 Task: Create a sub task Design and Implement Solution for the task  Implement a feature for users to share content with friends in the project UniTech , assign it to team member softage.9@softage.net and update the status of the sub task to  On Track  , set the priority of the sub task to Low.
Action: Mouse moved to (47, 318)
Screenshot: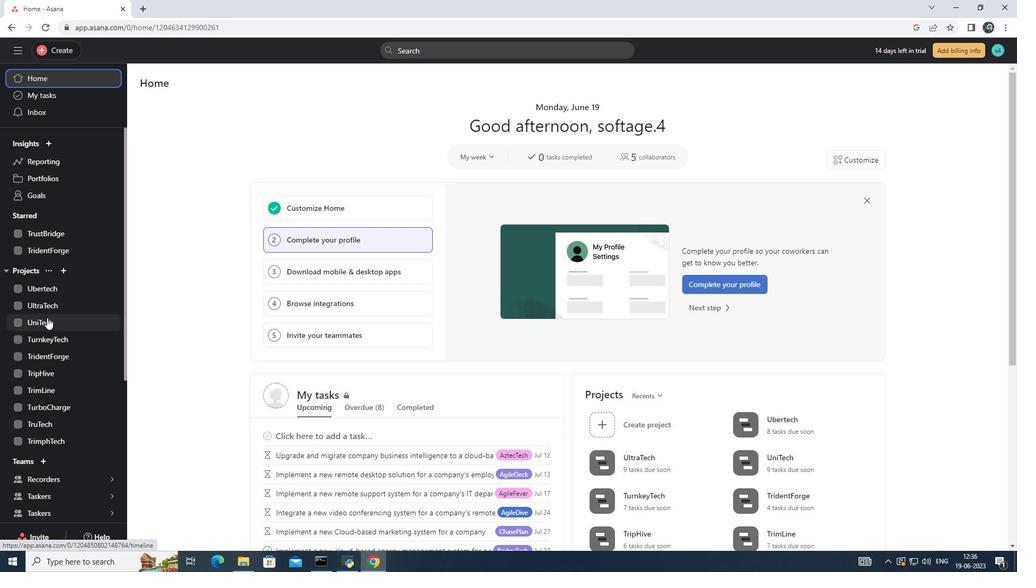 
Action: Mouse pressed left at (47, 318)
Screenshot: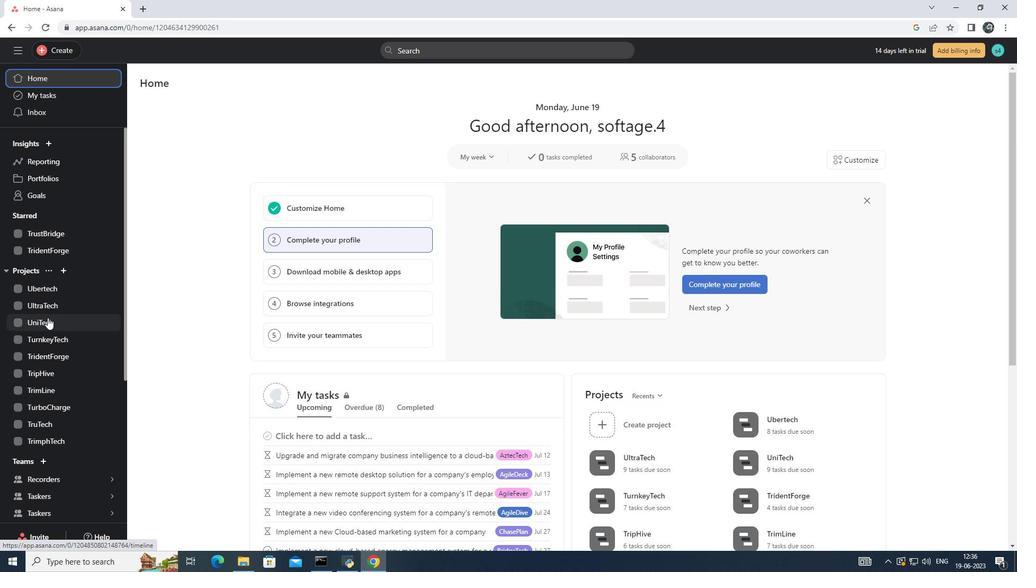 
Action: Mouse moved to (437, 253)
Screenshot: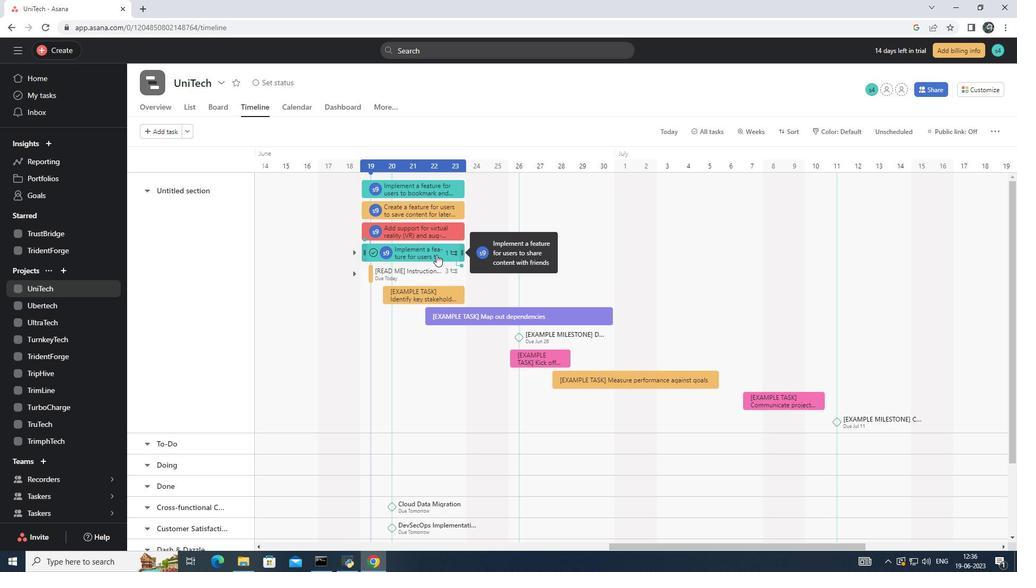 
Action: Mouse pressed left at (437, 253)
Screenshot: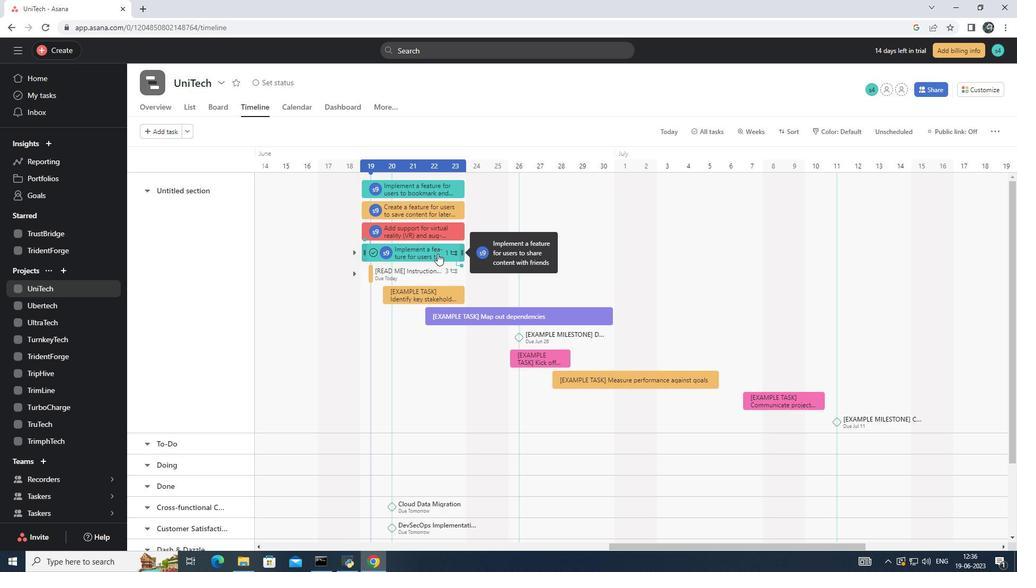 
Action: Mouse moved to (743, 293)
Screenshot: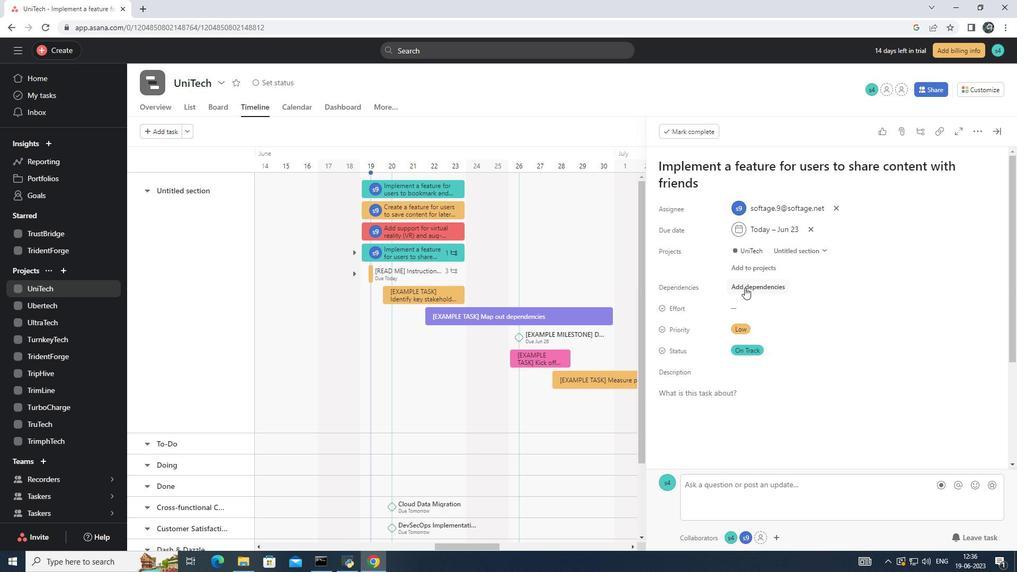
Action: Mouse scrolled (743, 293) with delta (0, 0)
Screenshot: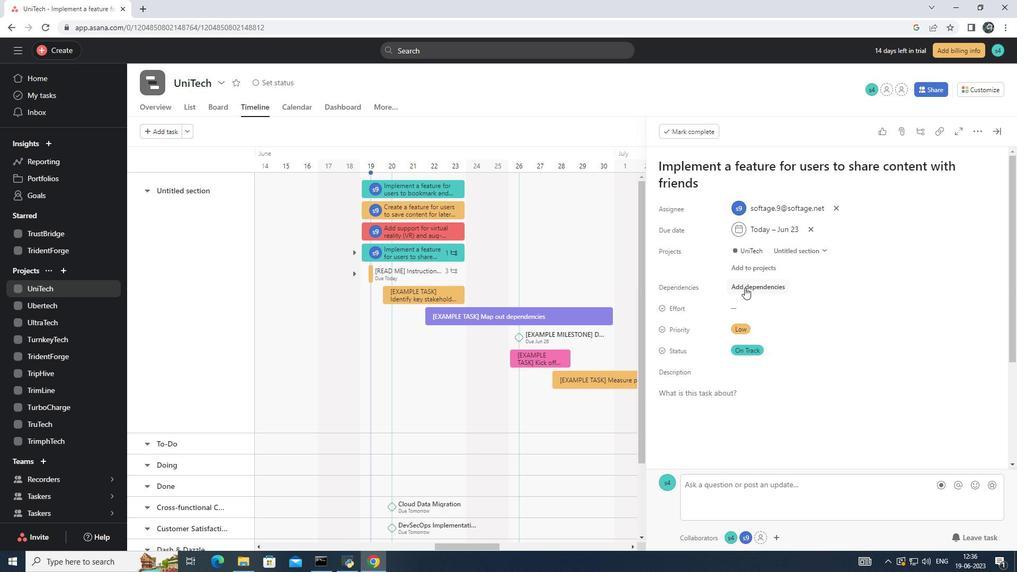 
Action: Mouse moved to (741, 294)
Screenshot: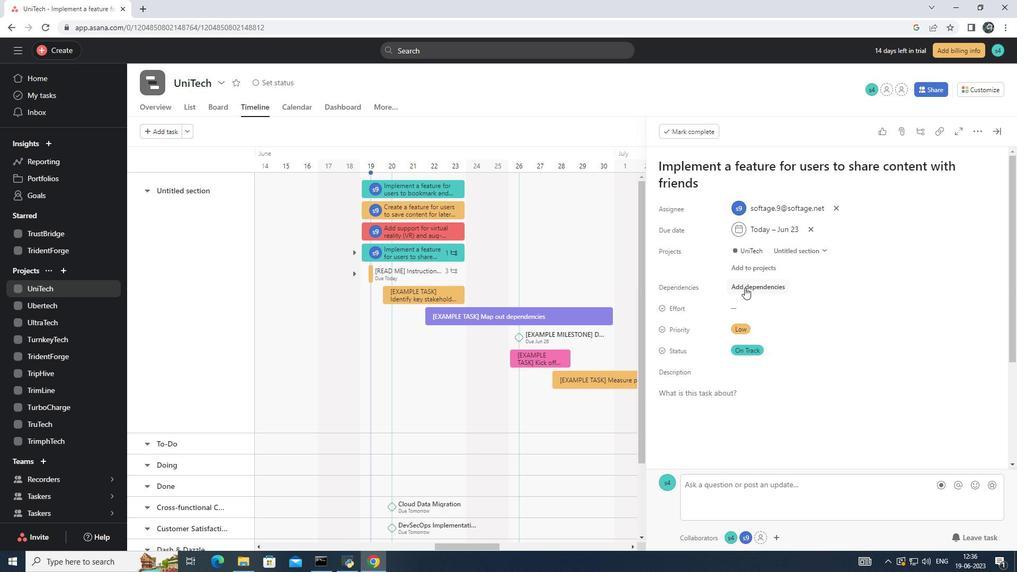
Action: Mouse scrolled (741, 293) with delta (0, 0)
Screenshot: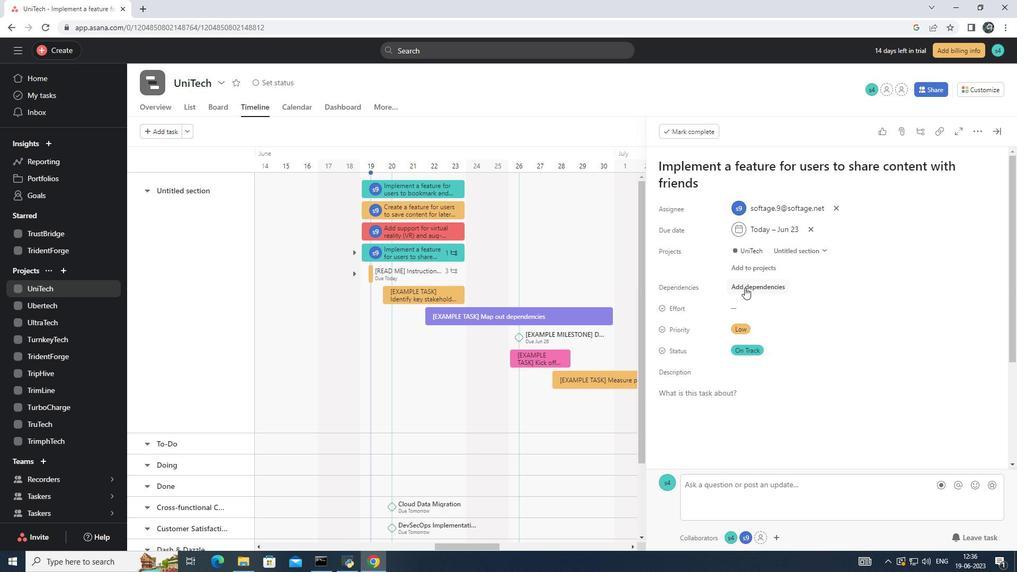 
Action: Mouse moved to (741, 294)
Screenshot: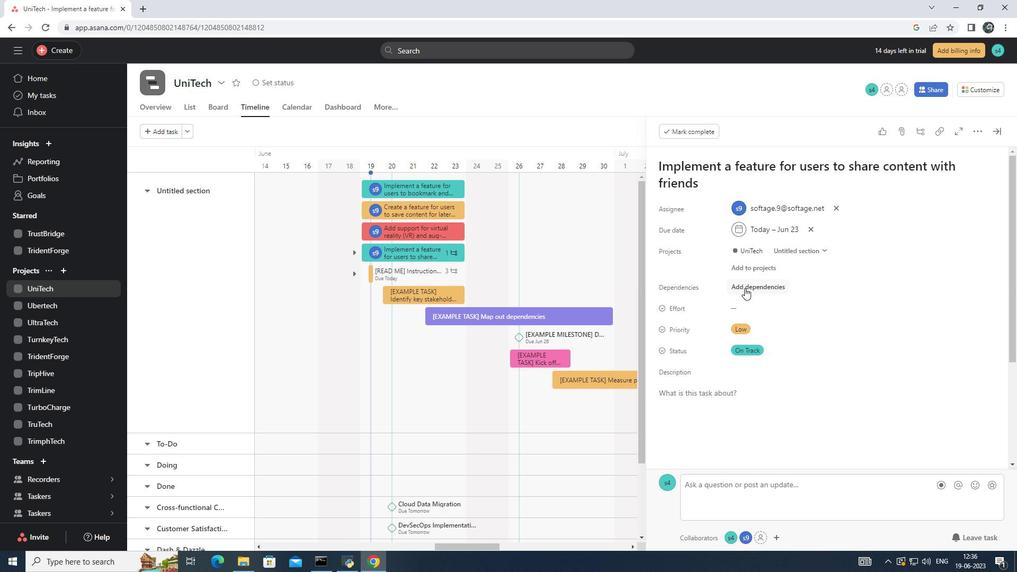 
Action: Mouse scrolled (741, 294) with delta (0, 0)
Screenshot: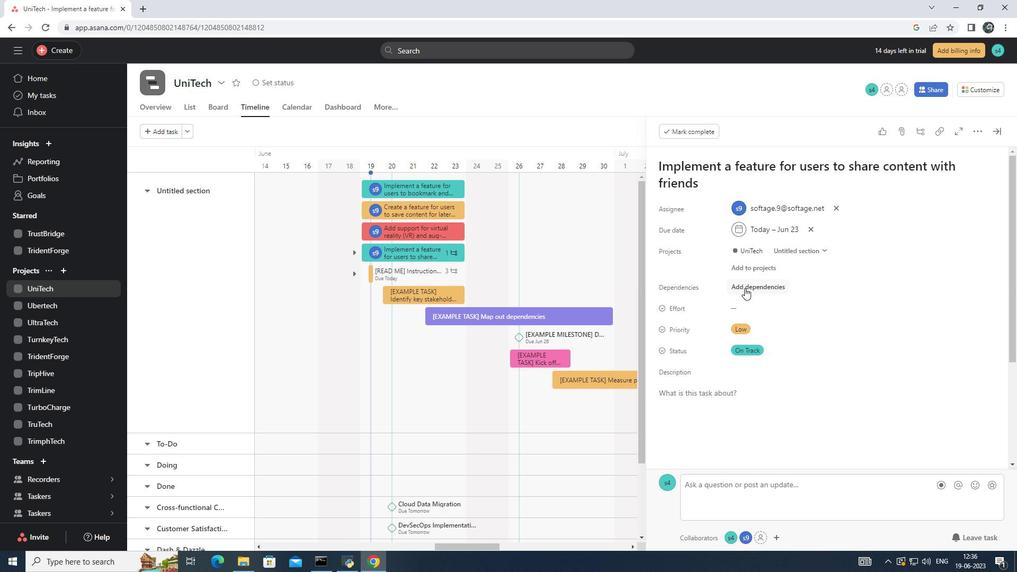 
Action: Mouse moved to (736, 303)
Screenshot: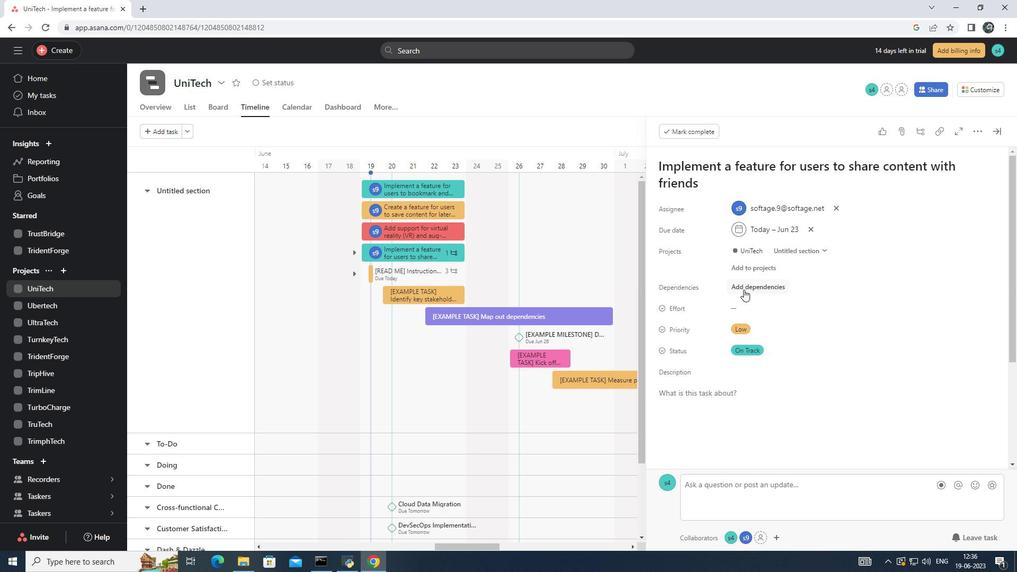 
Action: Mouse scrolled (736, 303) with delta (0, 0)
Screenshot: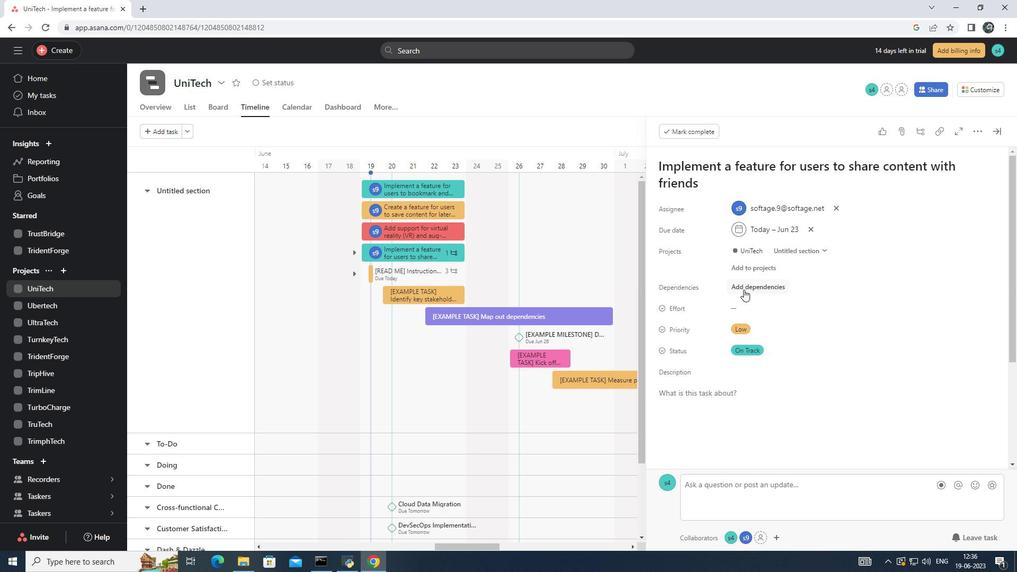 
Action: Mouse moved to (684, 388)
Screenshot: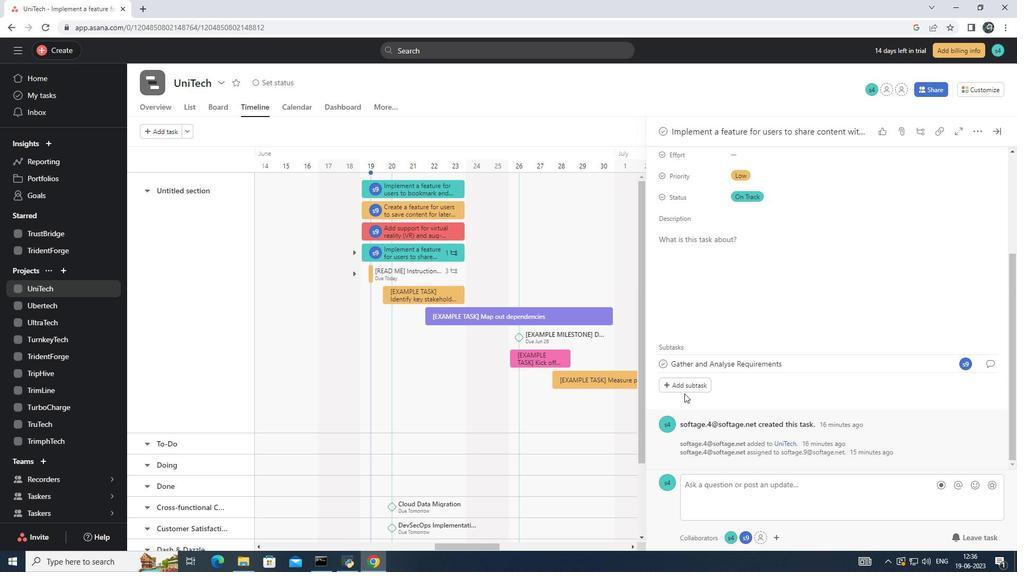 
Action: Mouse pressed left at (684, 388)
Screenshot: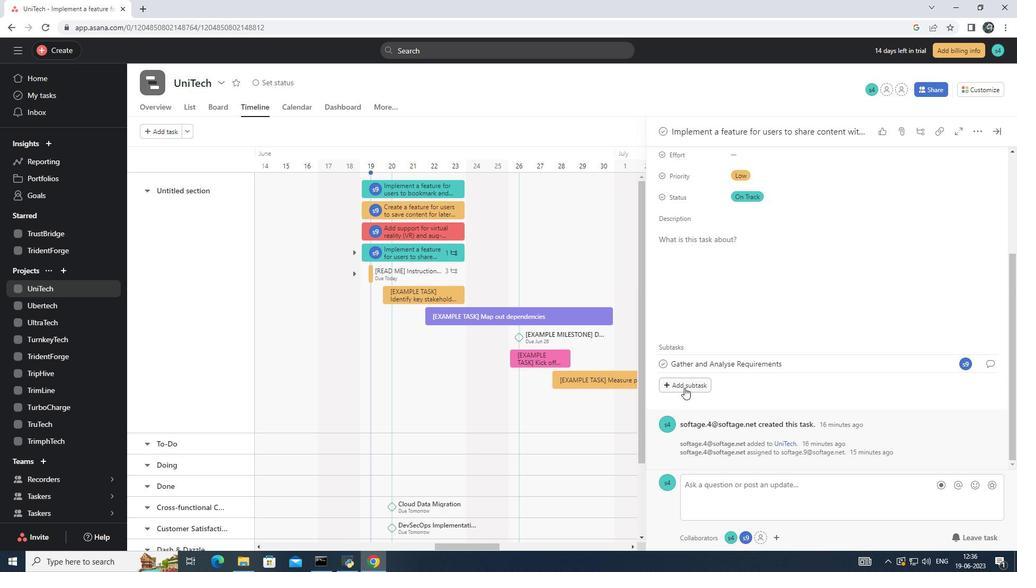 
Action: Mouse moved to (686, 359)
Screenshot: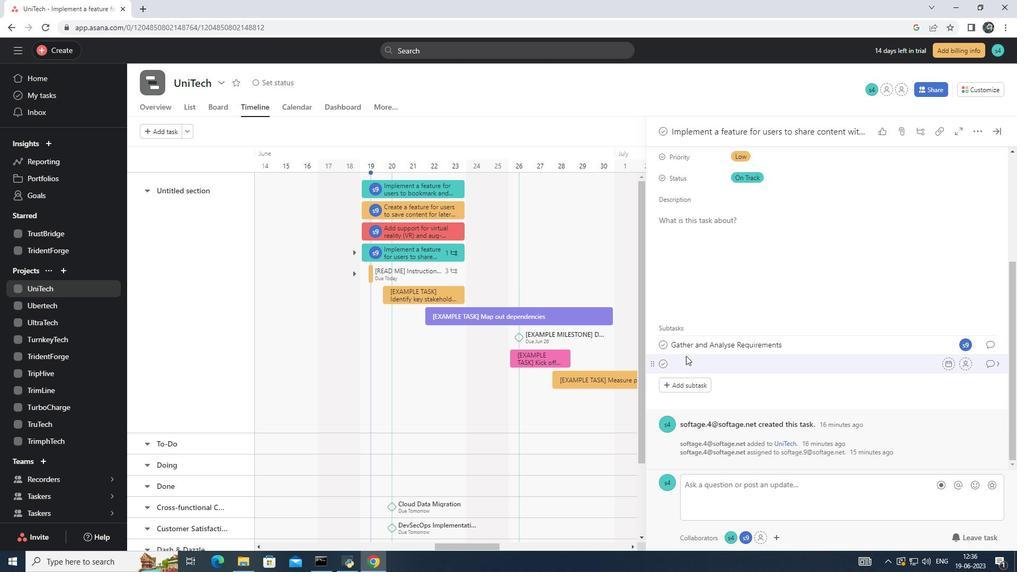 
Action: Mouse pressed left at (686, 359)
Screenshot: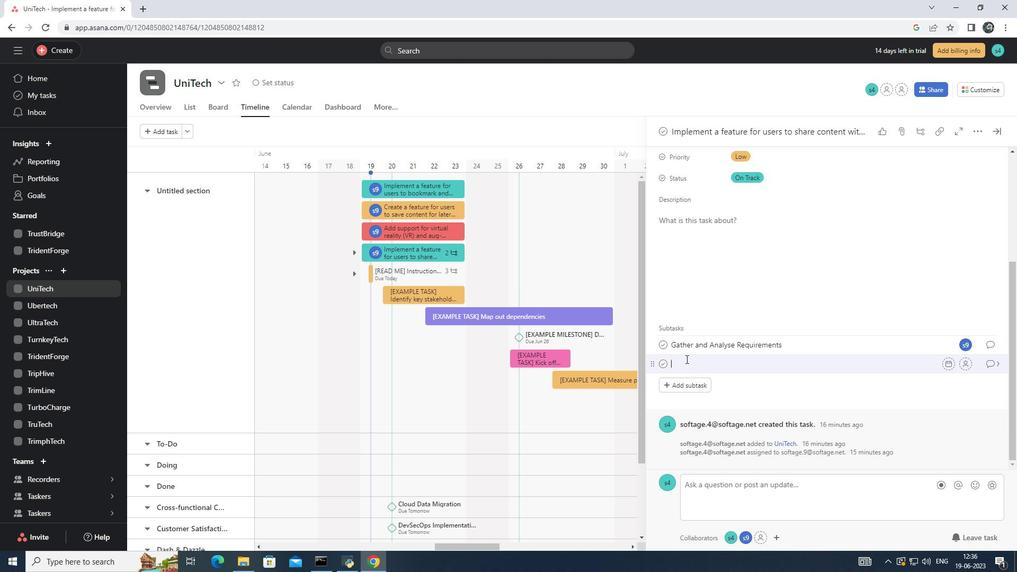 
Action: Key pressed <Key.shift>Design<Key.space>and<Key.space><Key.shift>Implement<Key.space><Key.shift>Solution
Screenshot: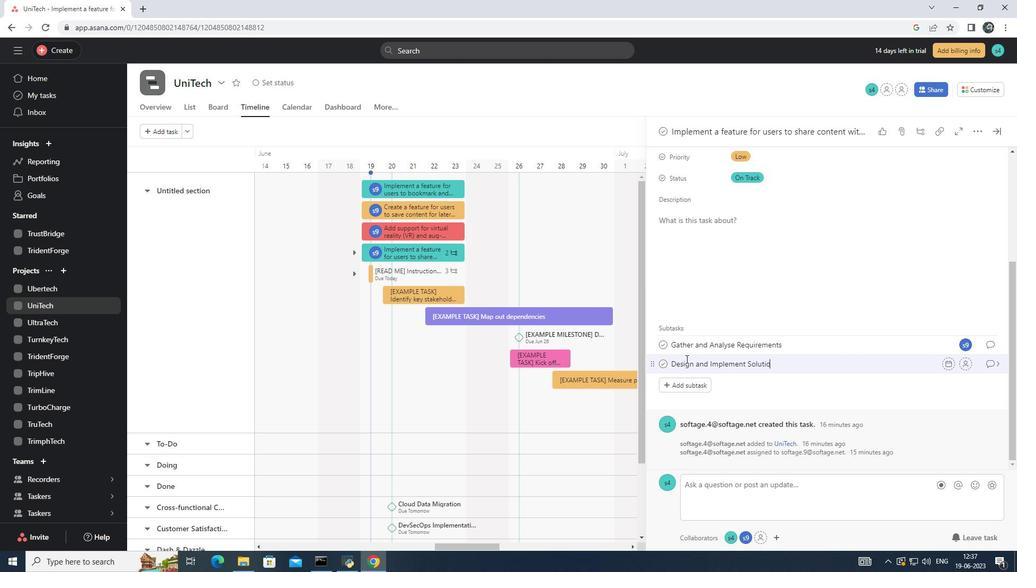 
Action: Mouse moved to (968, 363)
Screenshot: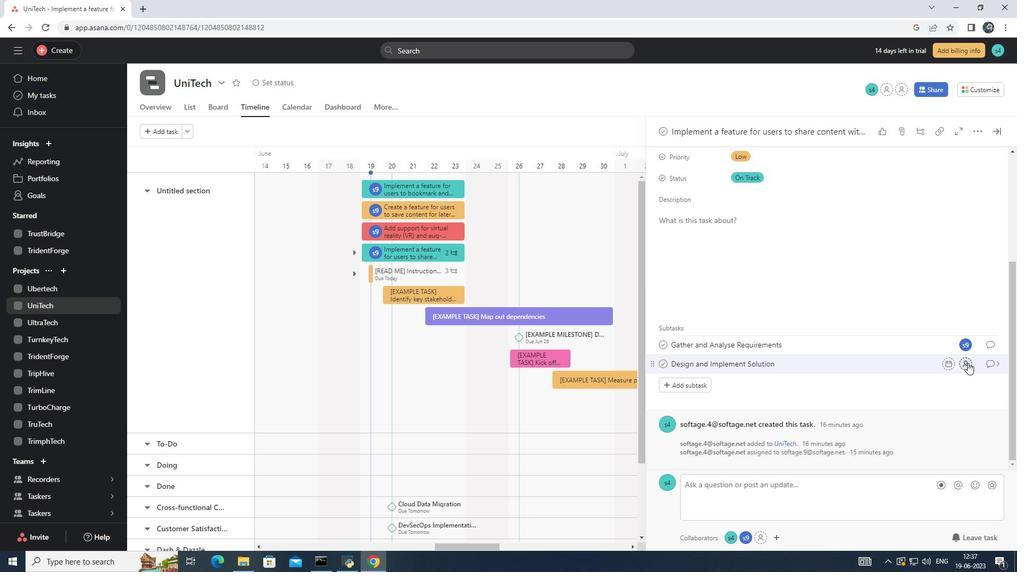 
Action: Mouse pressed left at (968, 363)
Screenshot: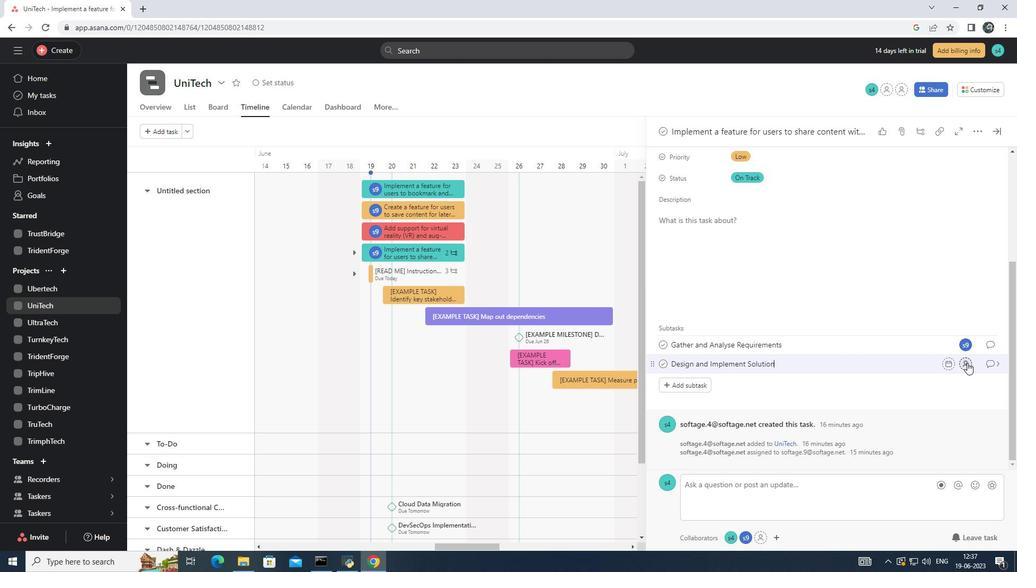 
Action: Key pressed softage.9<Key.shift>@softage.net<Key.enter>
Screenshot: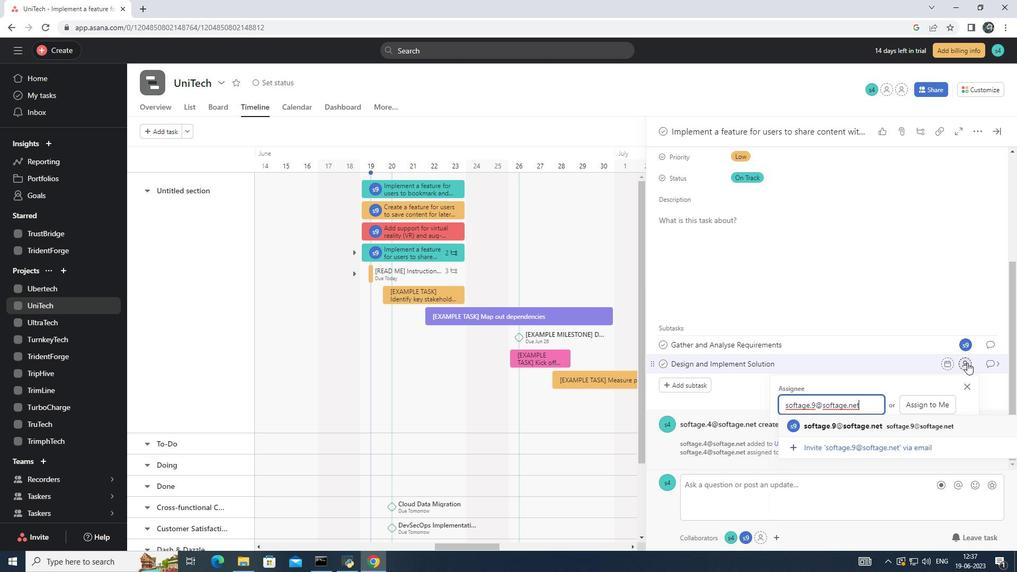 
Action: Mouse moved to (999, 362)
Screenshot: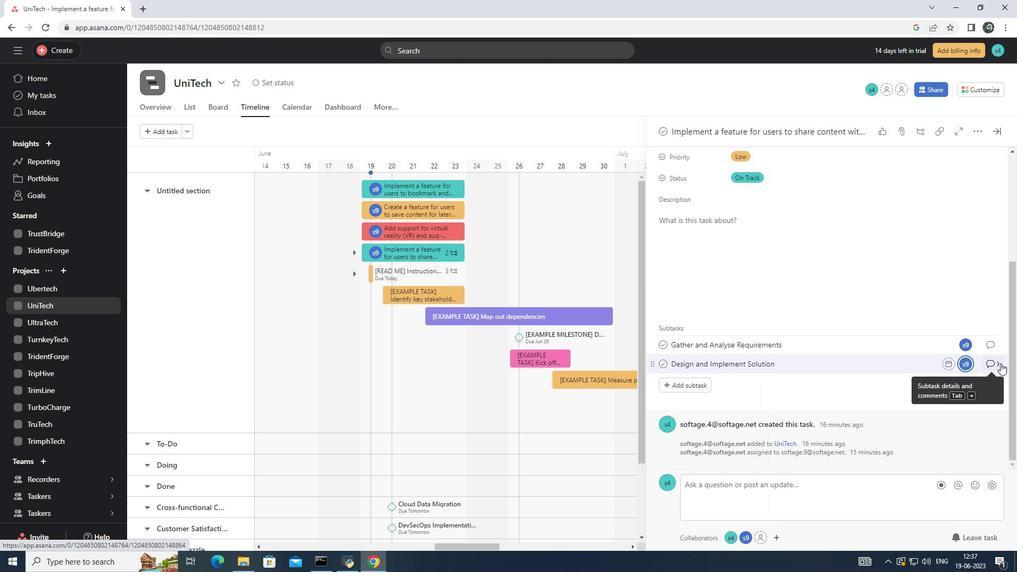 
Action: Mouse pressed left at (999, 362)
Screenshot: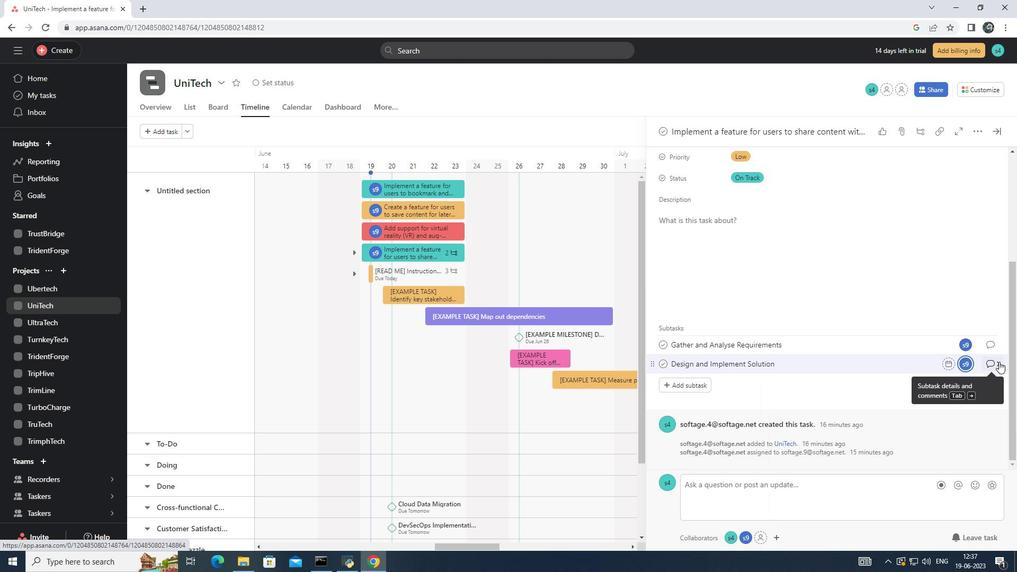 
Action: Mouse moved to (688, 280)
Screenshot: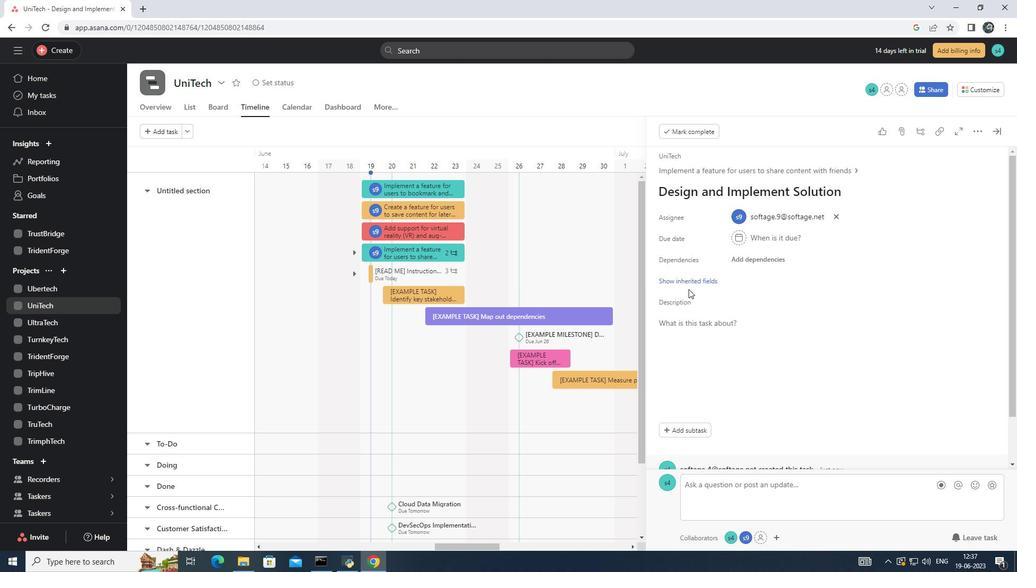 
Action: Mouse pressed left at (688, 280)
Screenshot: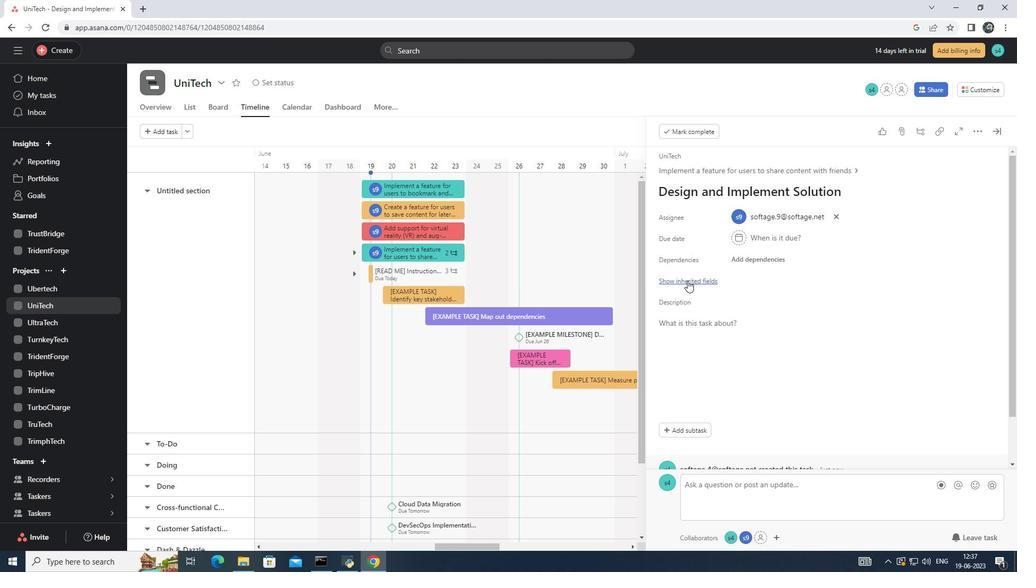 
Action: Mouse moved to (784, 341)
Screenshot: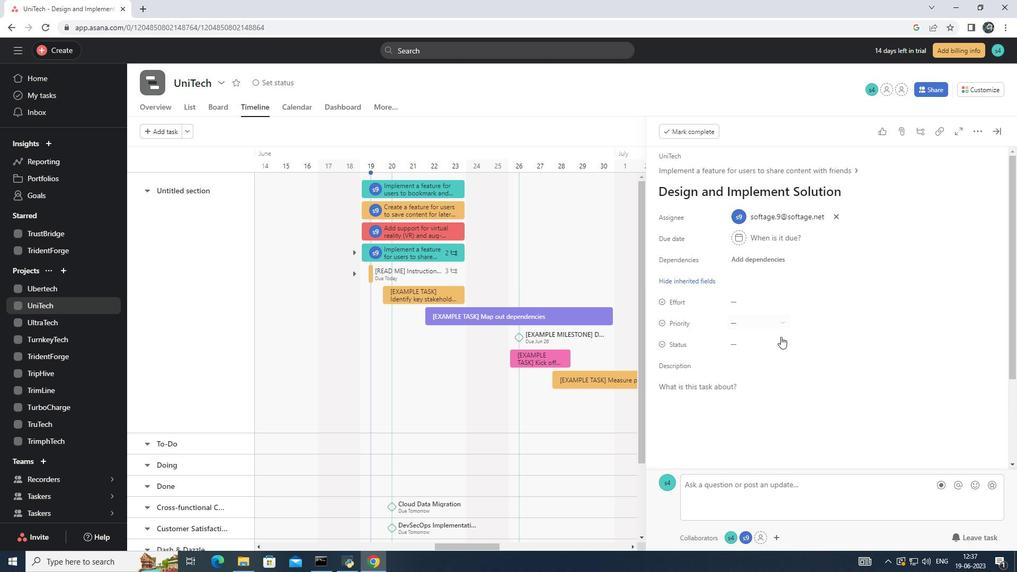 
Action: Mouse pressed left at (784, 341)
Screenshot: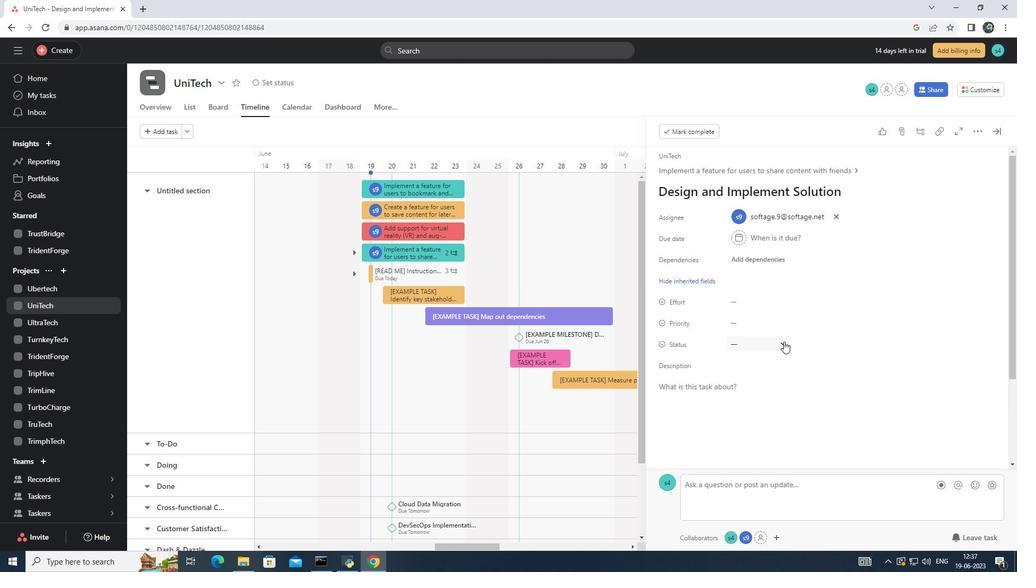 
Action: Mouse moved to (777, 379)
Screenshot: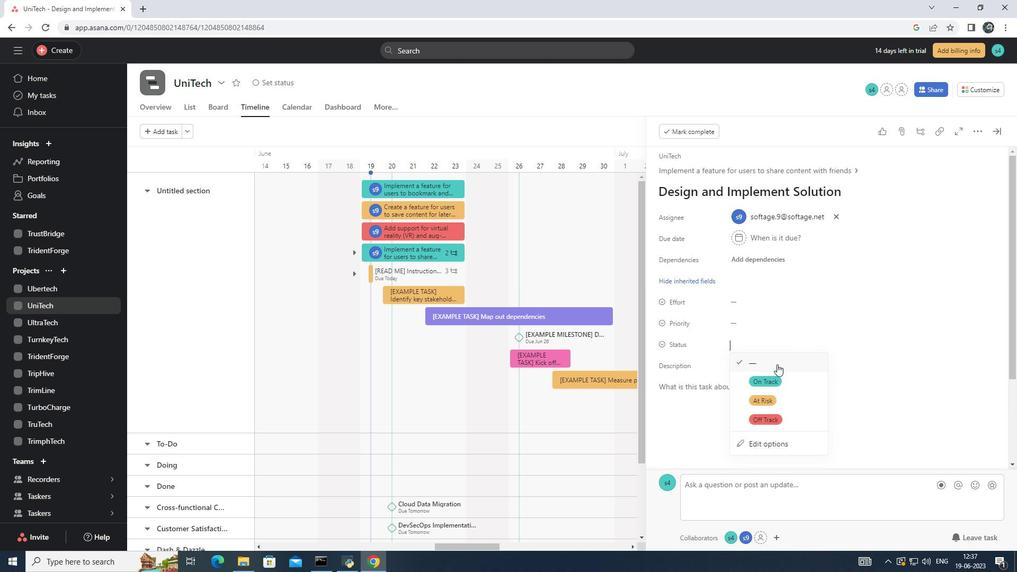
Action: Mouse pressed left at (777, 379)
Screenshot: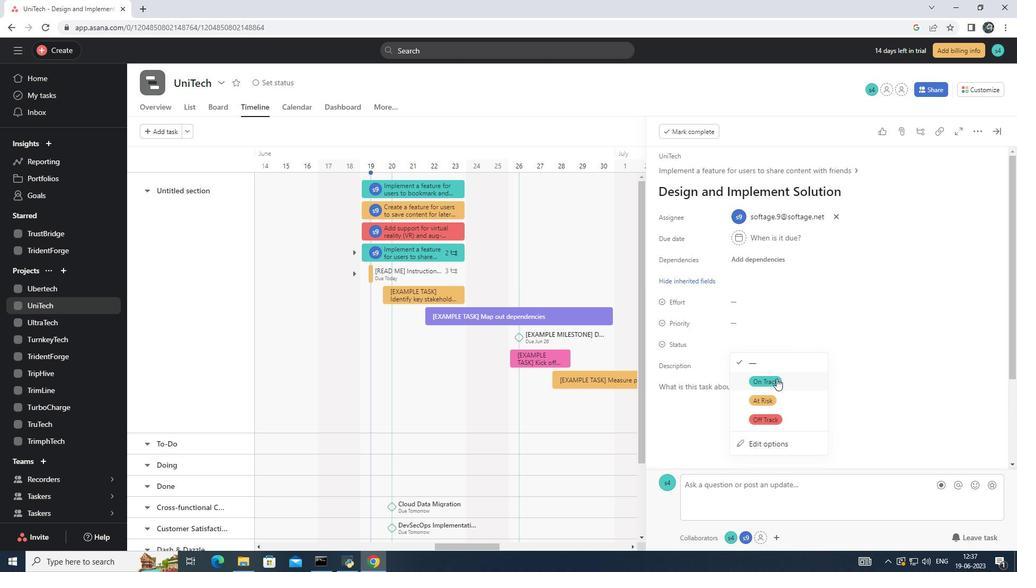 
Action: Mouse moved to (745, 321)
Screenshot: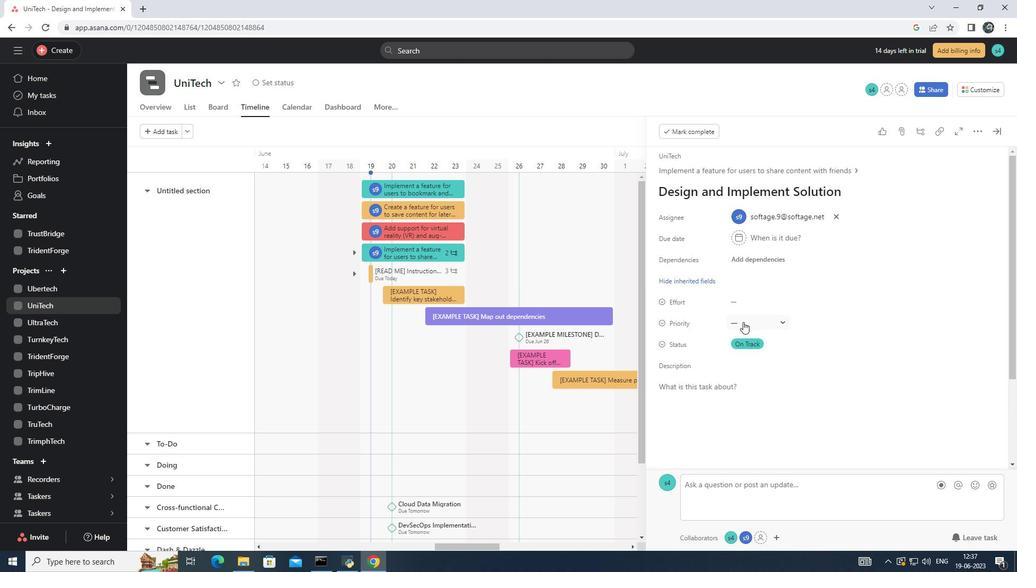 
Action: Mouse pressed left at (745, 321)
Screenshot: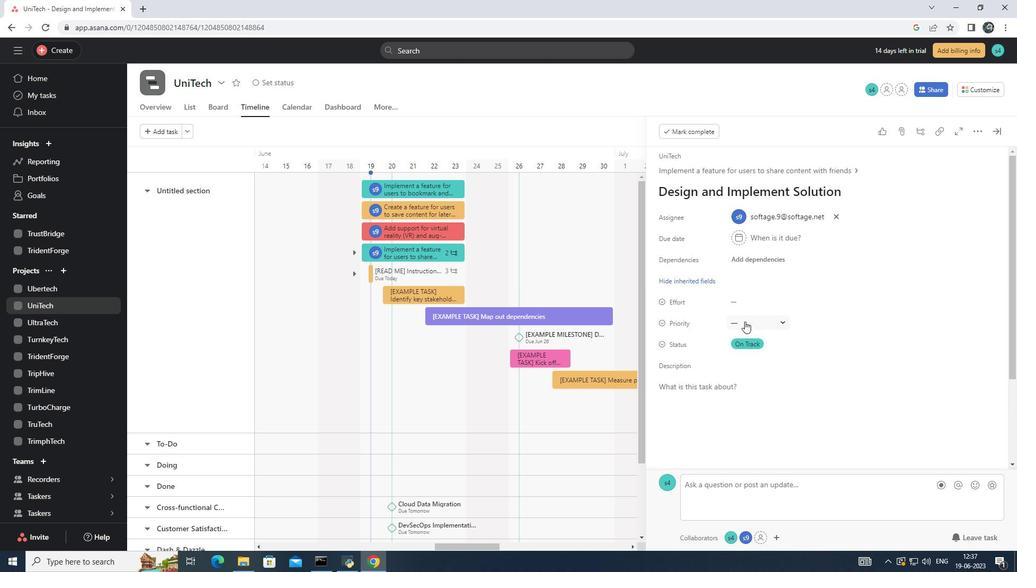 
Action: Mouse moved to (788, 398)
Screenshot: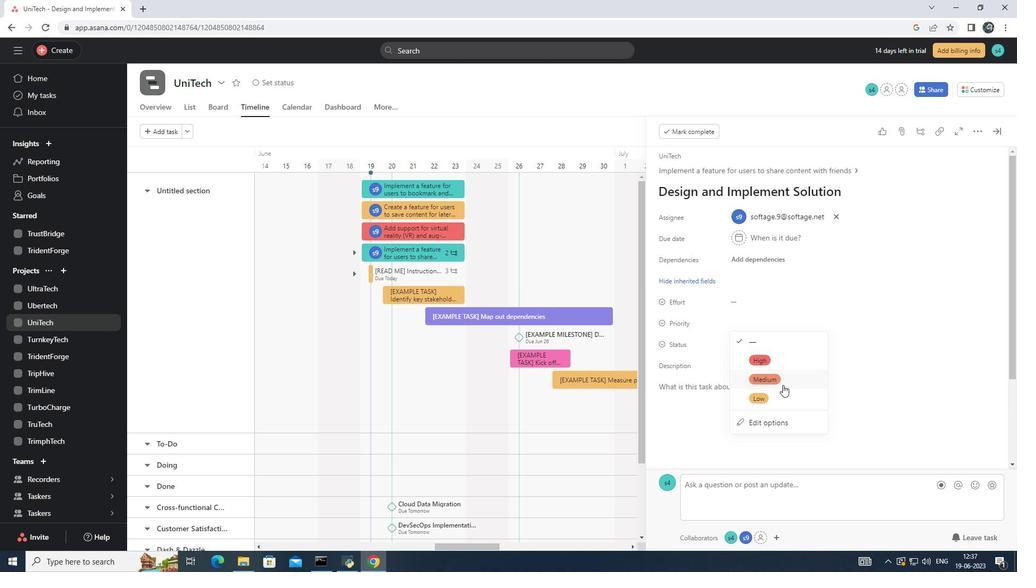 
Action: Mouse pressed left at (788, 398)
Screenshot: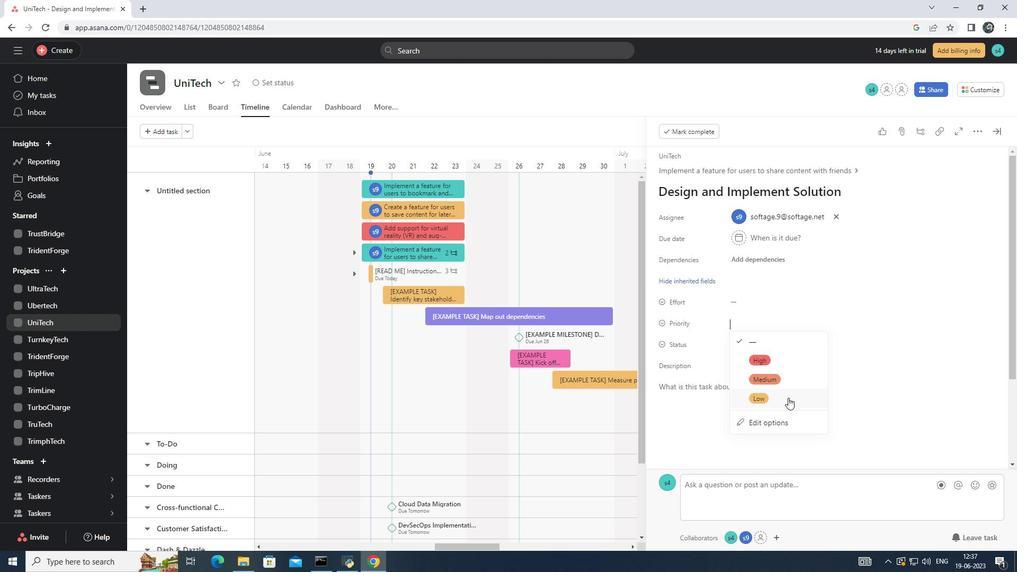 
